 Task: Sort the caches in the repository "Javascript" by newest.
Action: Mouse moved to (913, 143)
Screenshot: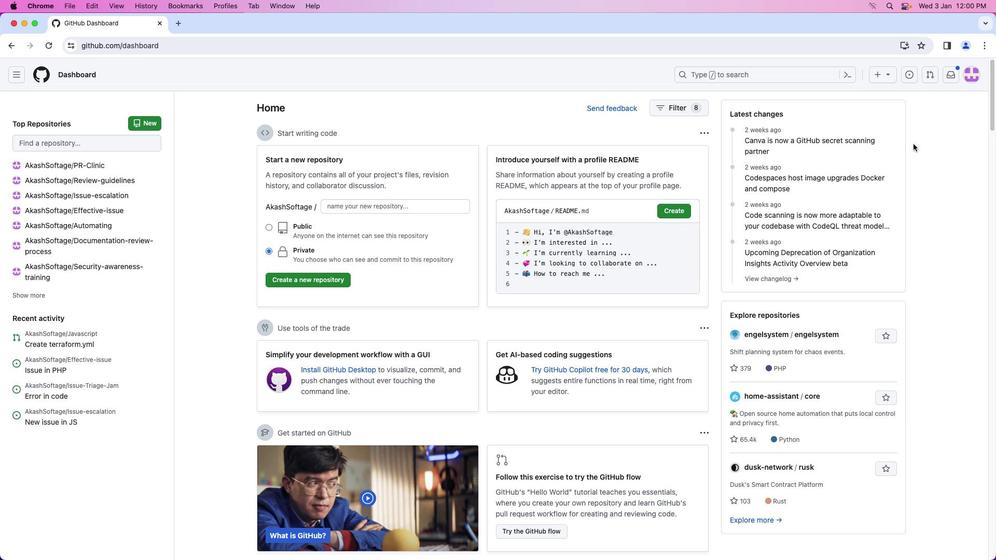 
Action: Mouse pressed left at (913, 143)
Screenshot: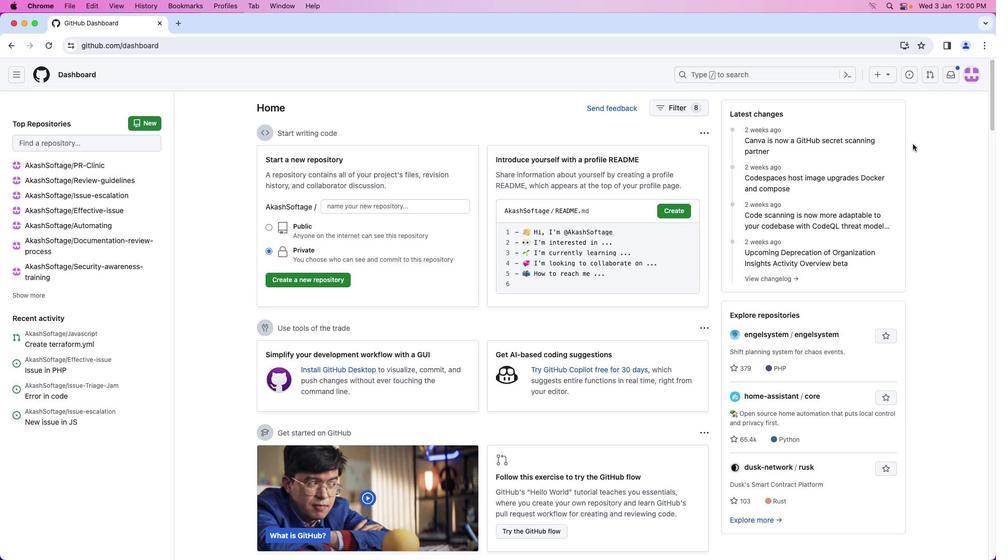 
Action: Mouse moved to (971, 69)
Screenshot: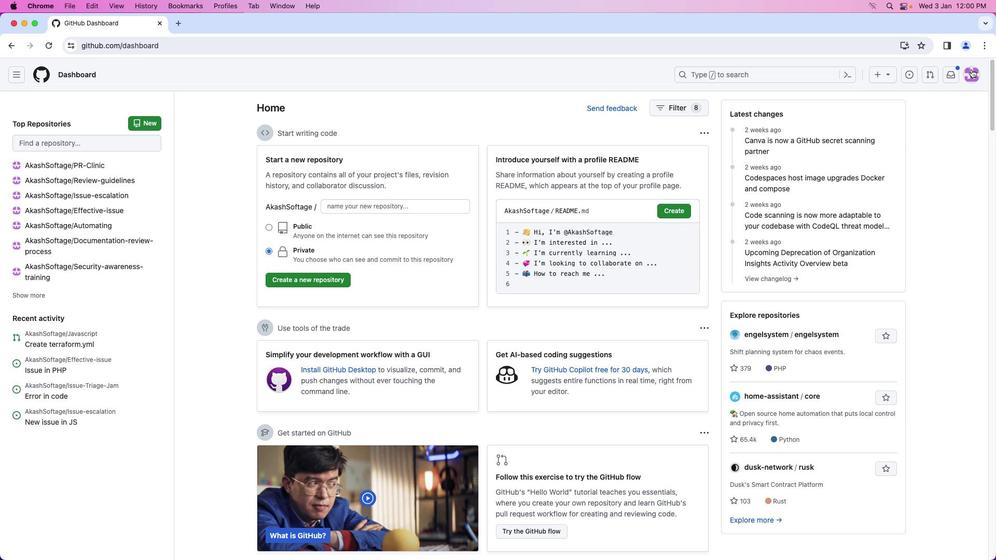 
Action: Mouse pressed left at (971, 69)
Screenshot: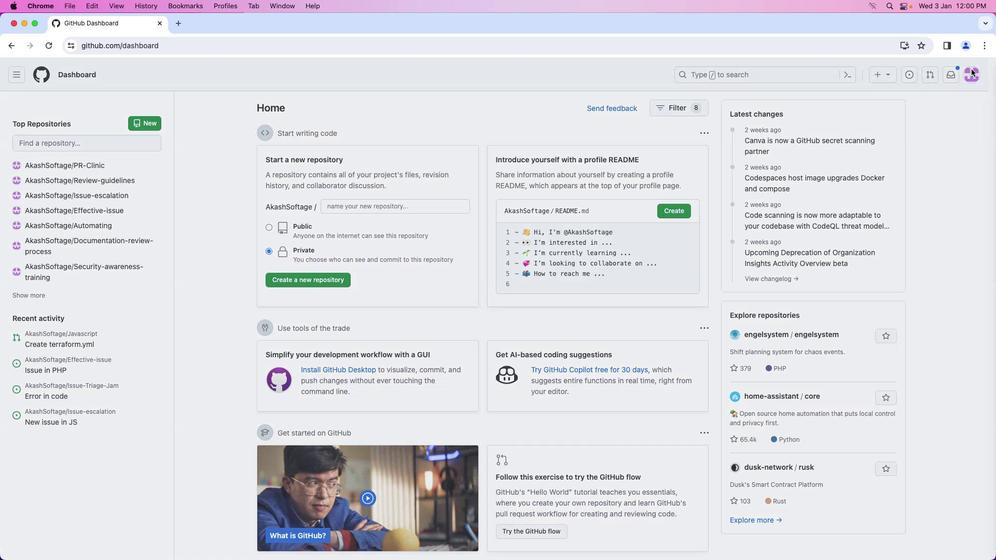 
Action: Mouse moved to (928, 160)
Screenshot: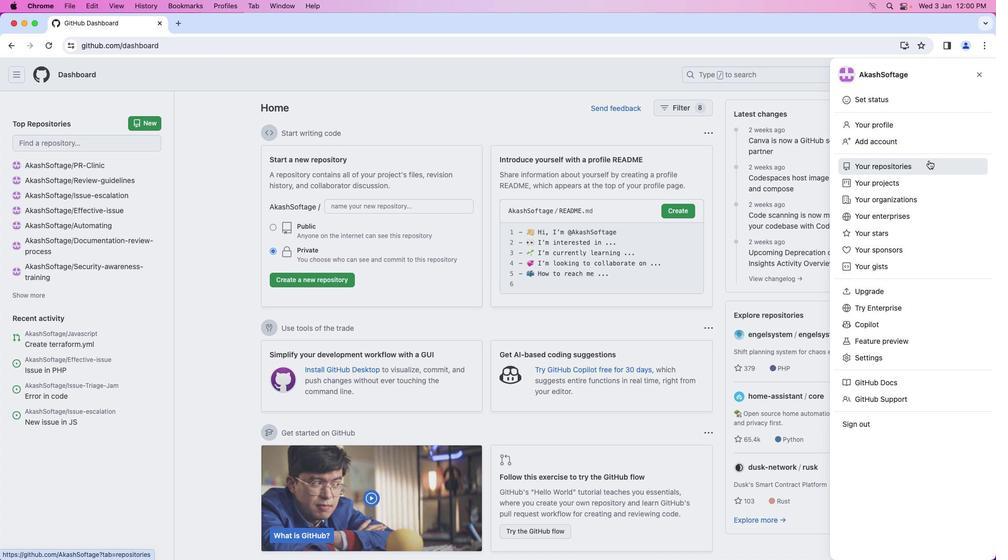 
Action: Mouse pressed left at (928, 160)
Screenshot: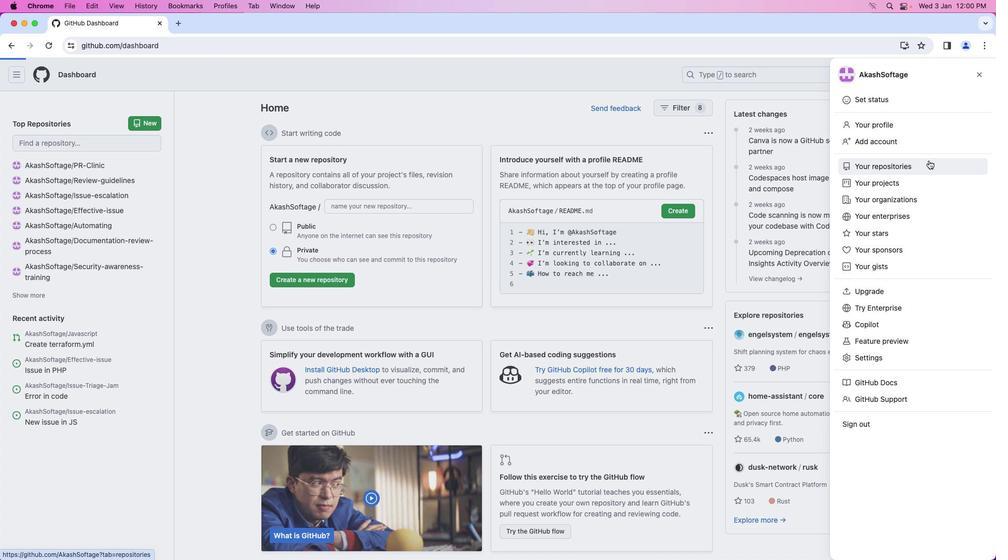 
Action: Mouse moved to (360, 171)
Screenshot: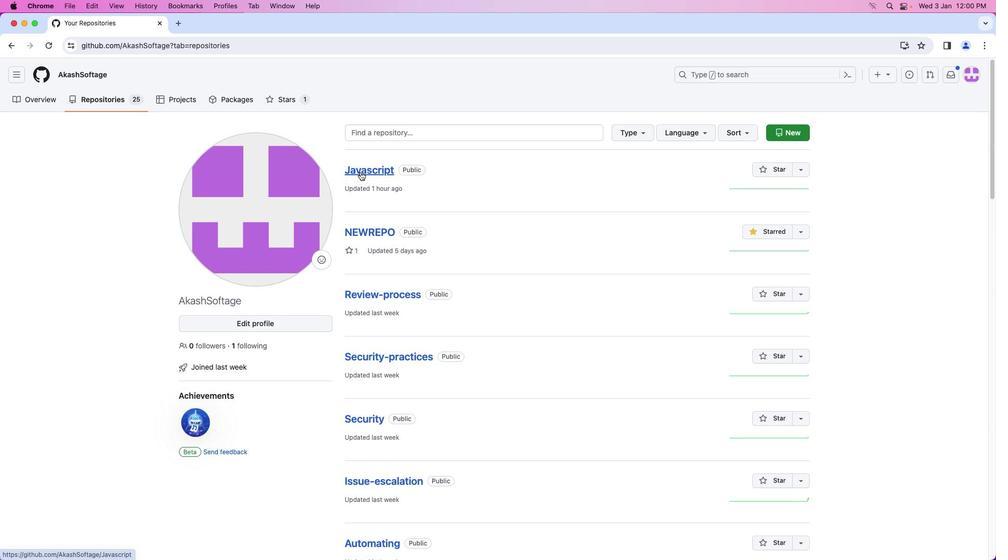 
Action: Mouse pressed left at (360, 171)
Screenshot: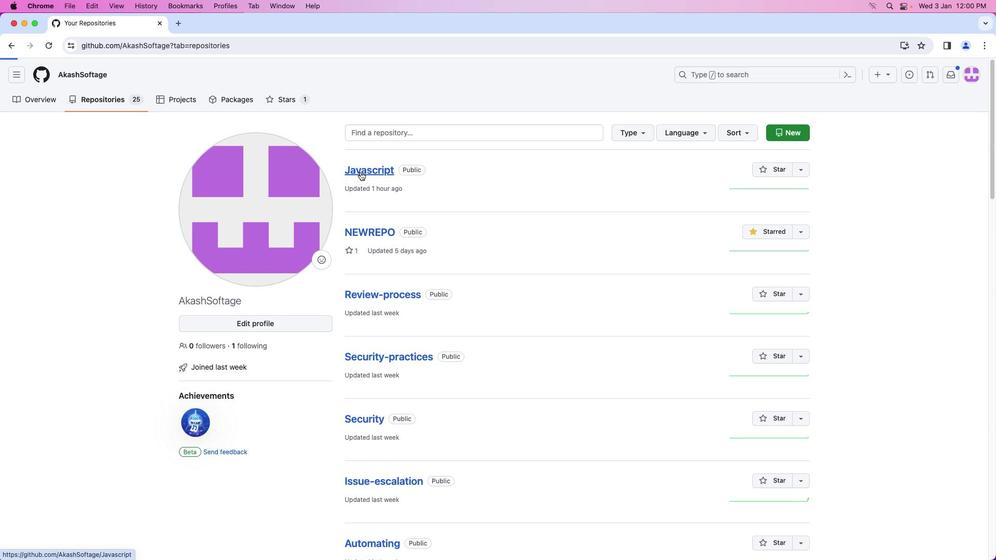 
Action: Mouse moved to (230, 101)
Screenshot: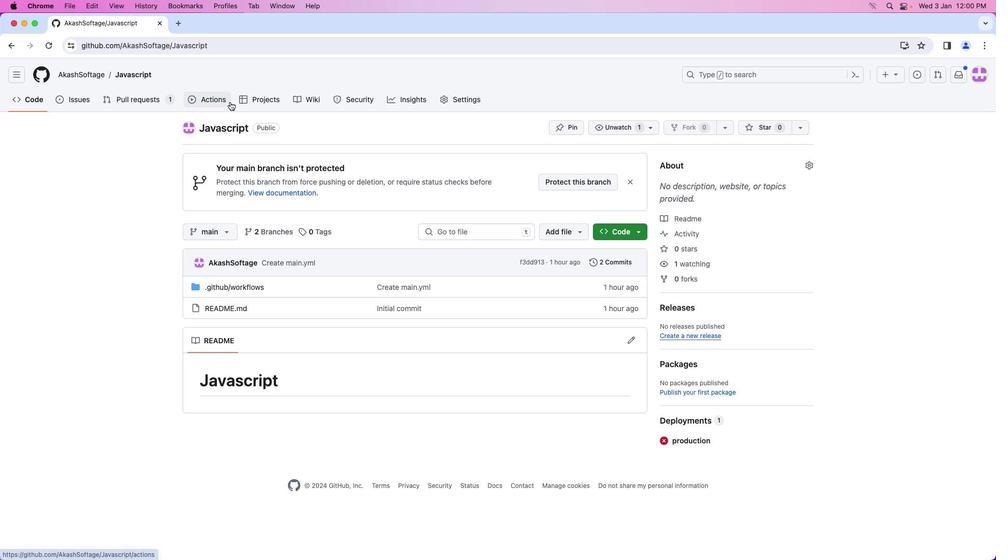 
Action: Mouse pressed left at (230, 101)
Screenshot: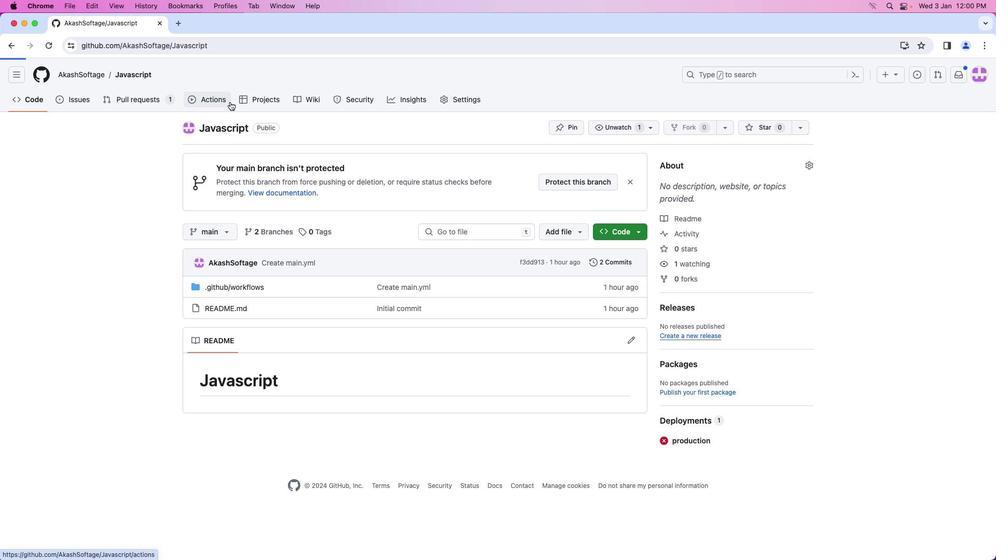 
Action: Mouse moved to (86, 235)
Screenshot: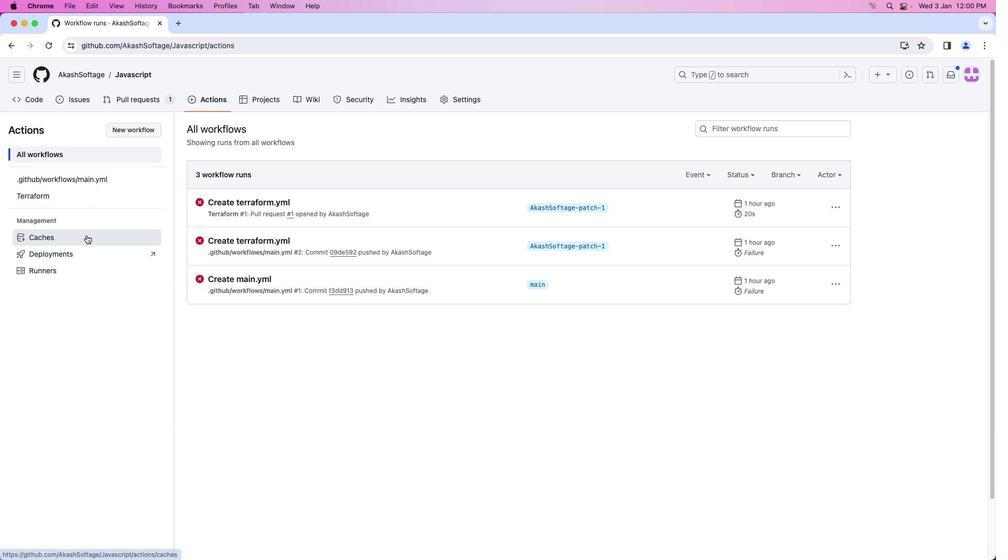 
Action: Mouse pressed left at (86, 235)
Screenshot: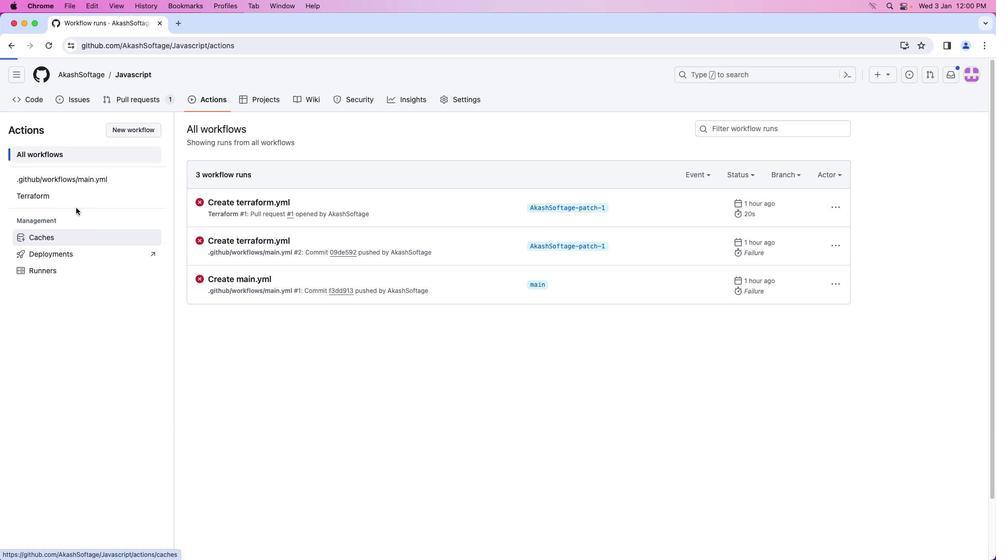 
Action: Mouse moved to (835, 176)
Screenshot: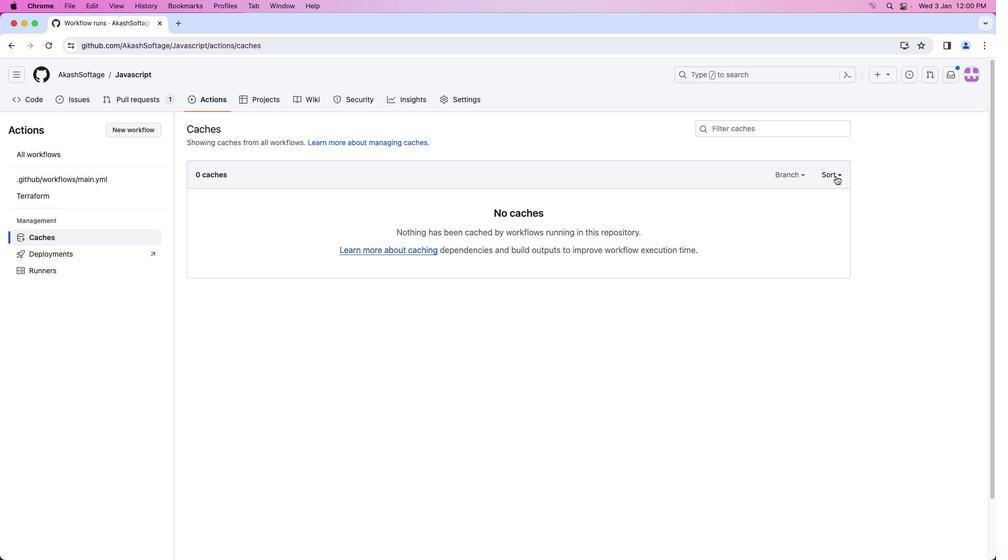 
Action: Mouse pressed left at (835, 176)
Screenshot: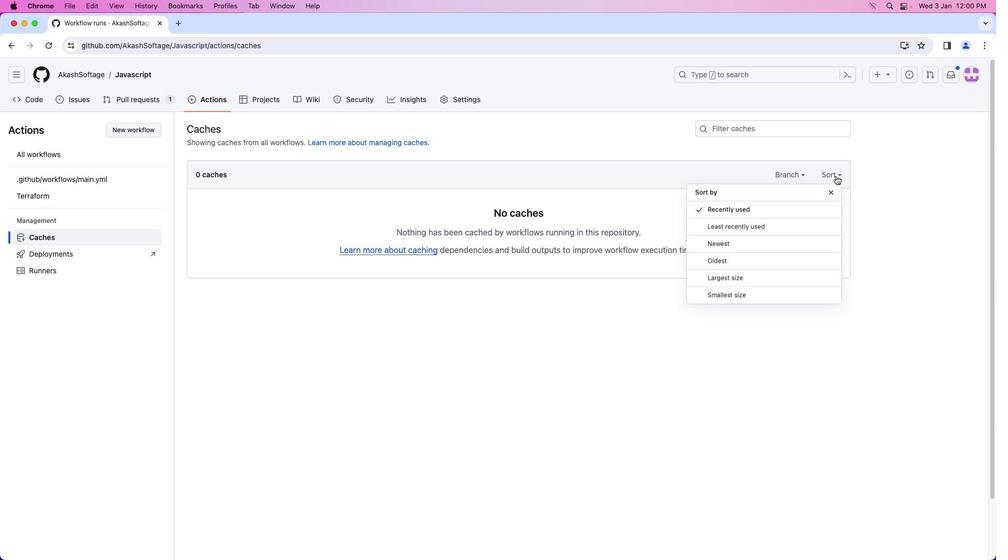 
Action: Mouse moved to (741, 244)
Screenshot: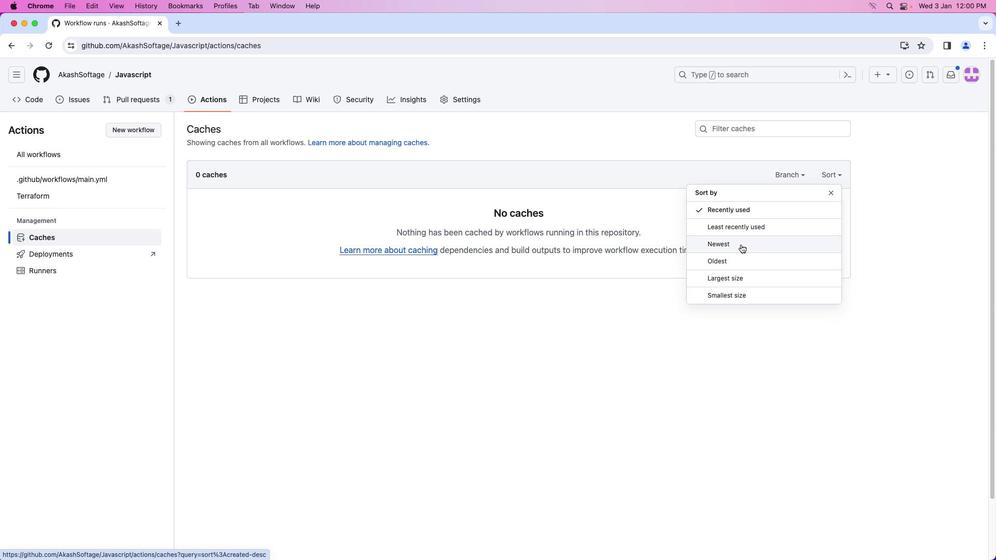 
Action: Mouse pressed left at (741, 244)
Screenshot: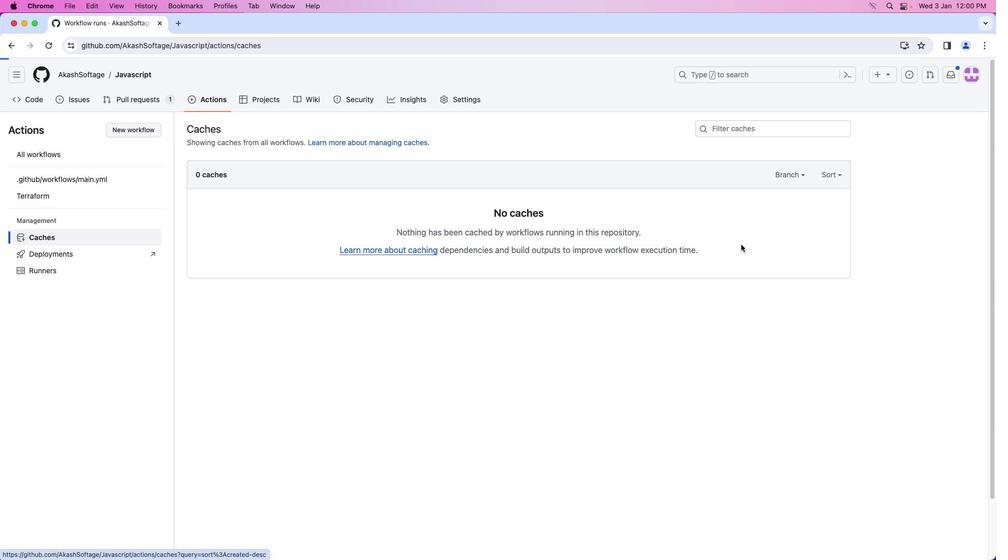
